 Task: Add Lucky Spoon Bakery Gluten Free Very Vanilla Cupcakes to the cart.
Action: Mouse moved to (27, 89)
Screenshot: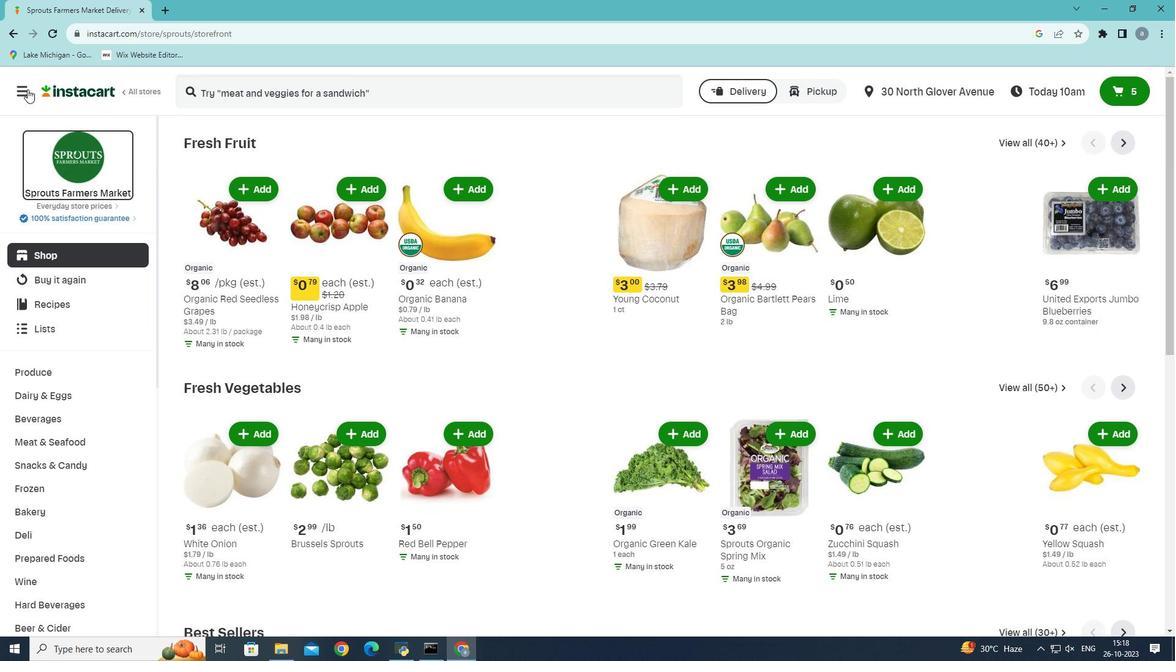 
Action: Mouse pressed left at (27, 89)
Screenshot: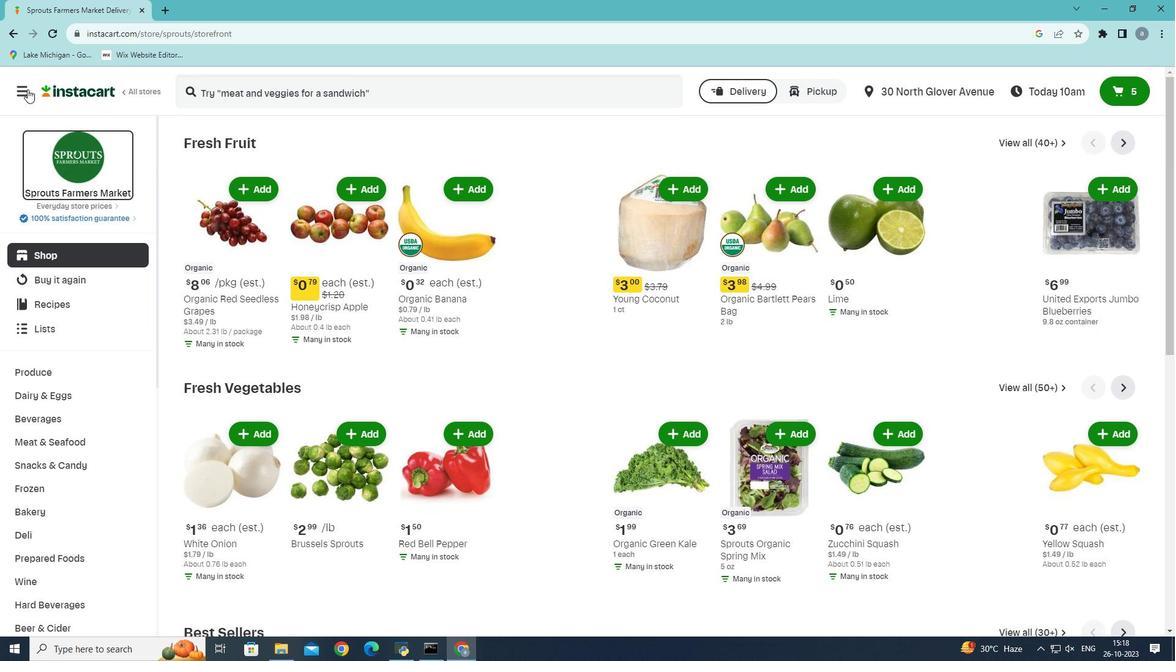 
Action: Mouse moved to (85, 352)
Screenshot: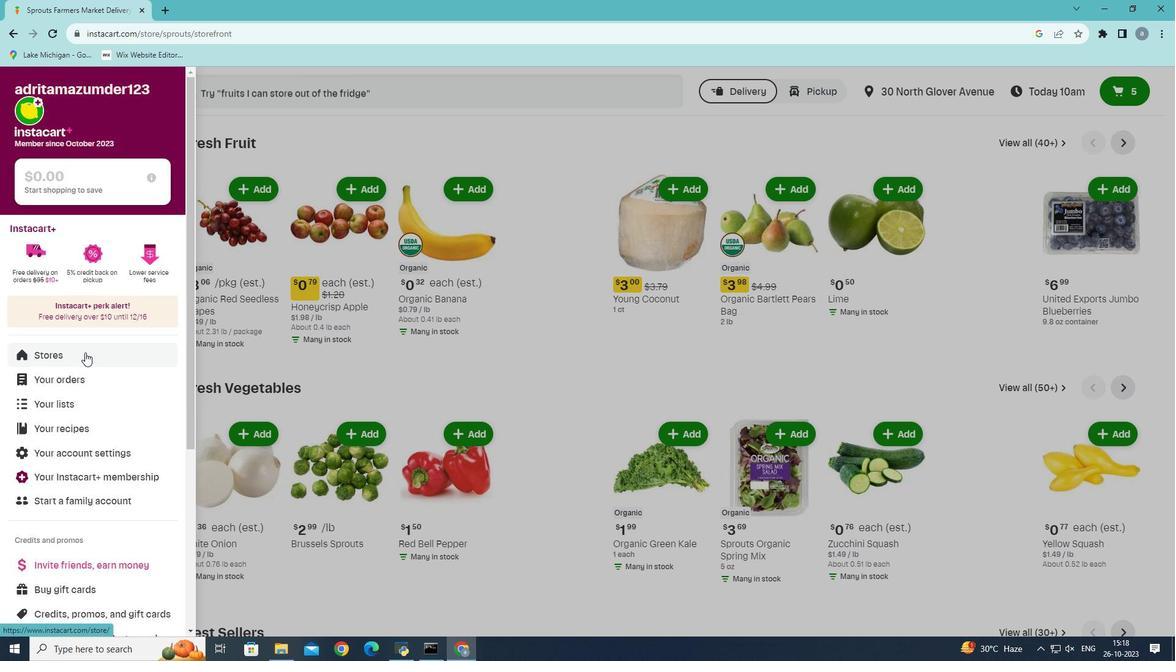 
Action: Mouse pressed left at (85, 352)
Screenshot: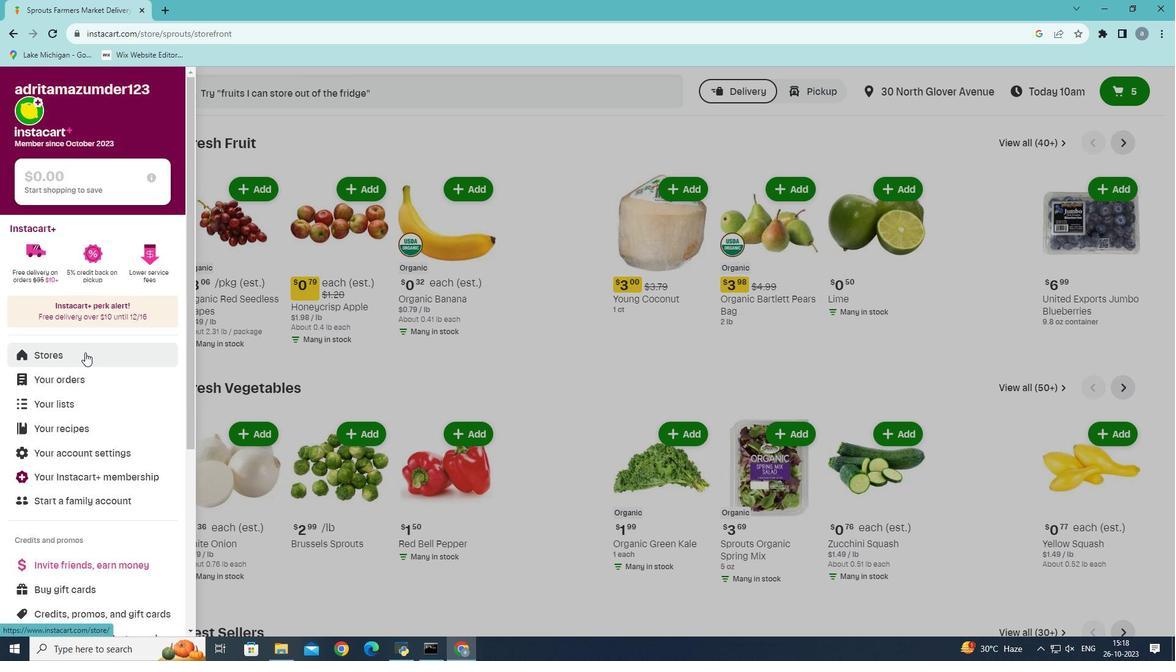 
Action: Mouse moved to (285, 146)
Screenshot: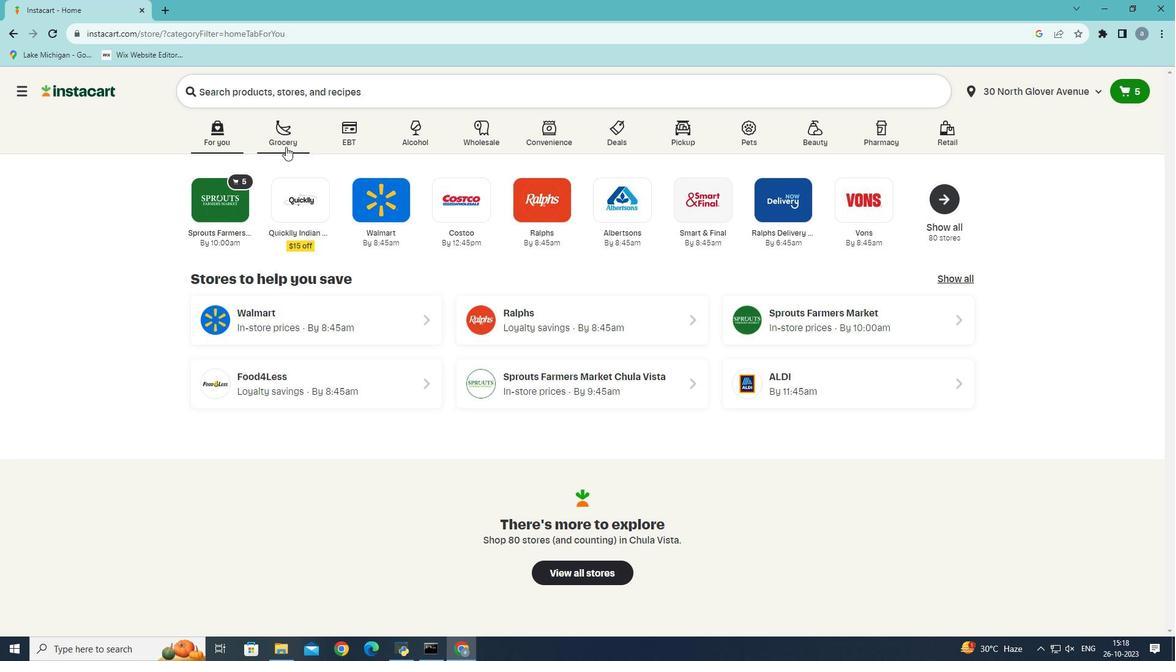 
Action: Mouse pressed left at (285, 146)
Screenshot: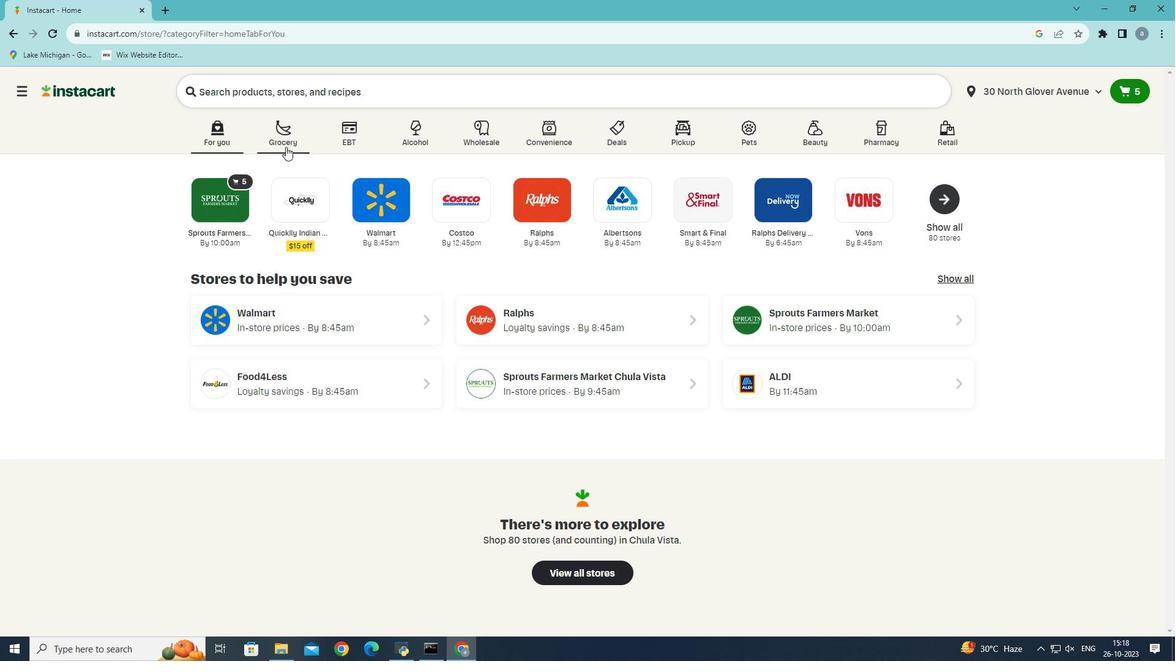 
Action: Mouse moved to (269, 339)
Screenshot: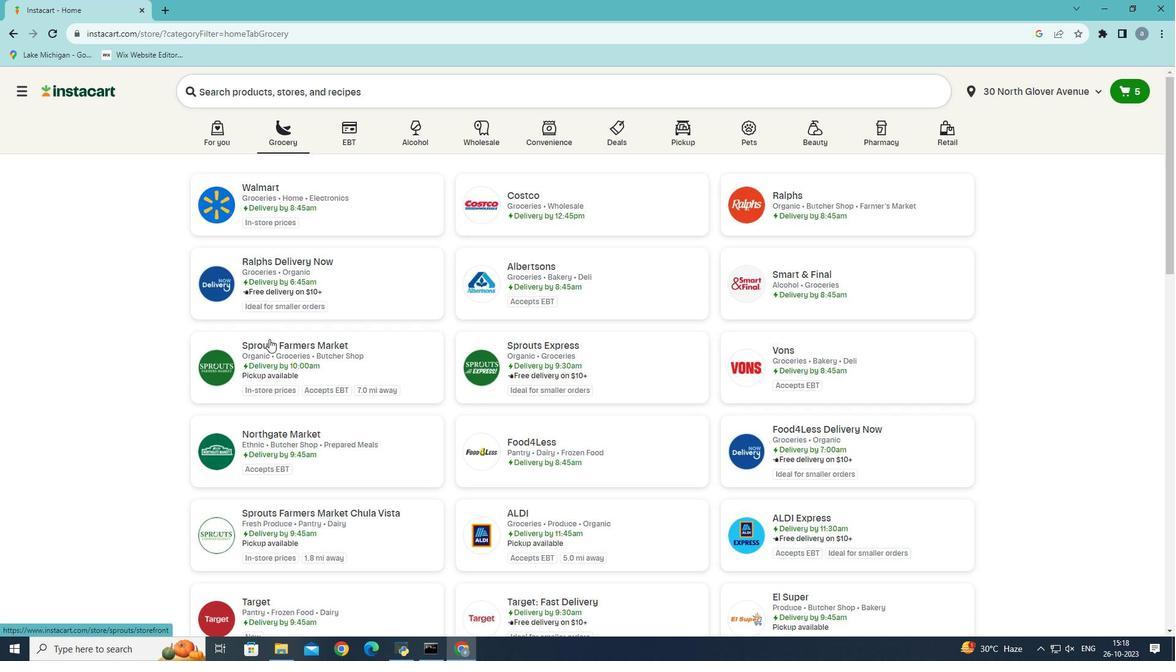 
Action: Mouse pressed left at (269, 339)
Screenshot: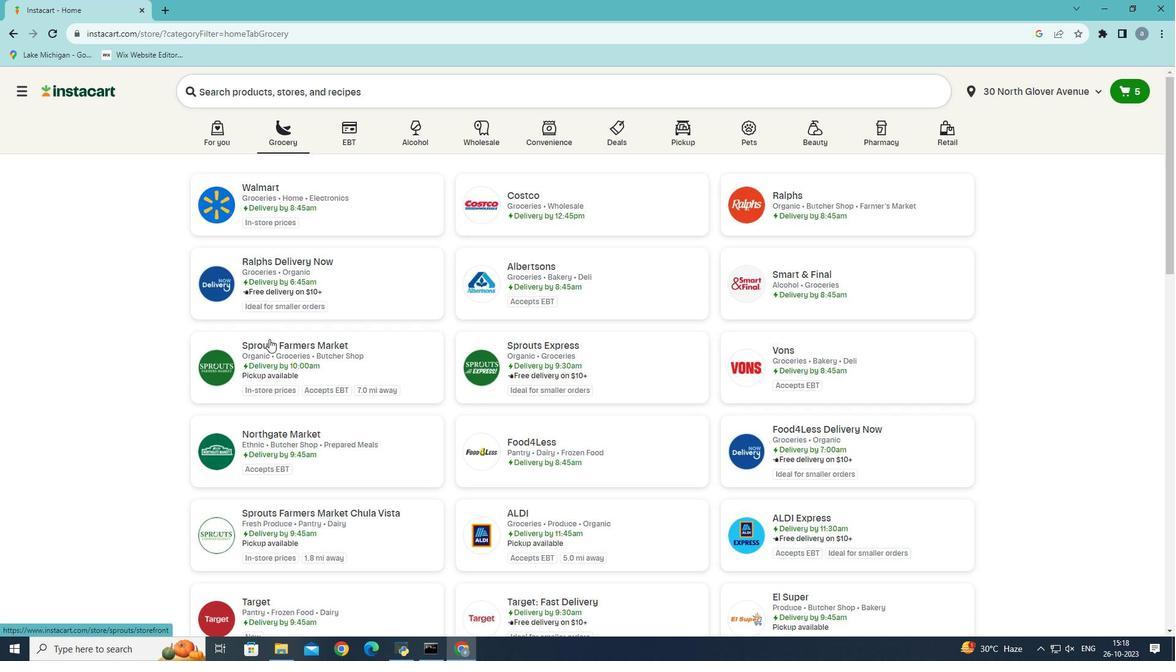 
Action: Mouse moved to (56, 517)
Screenshot: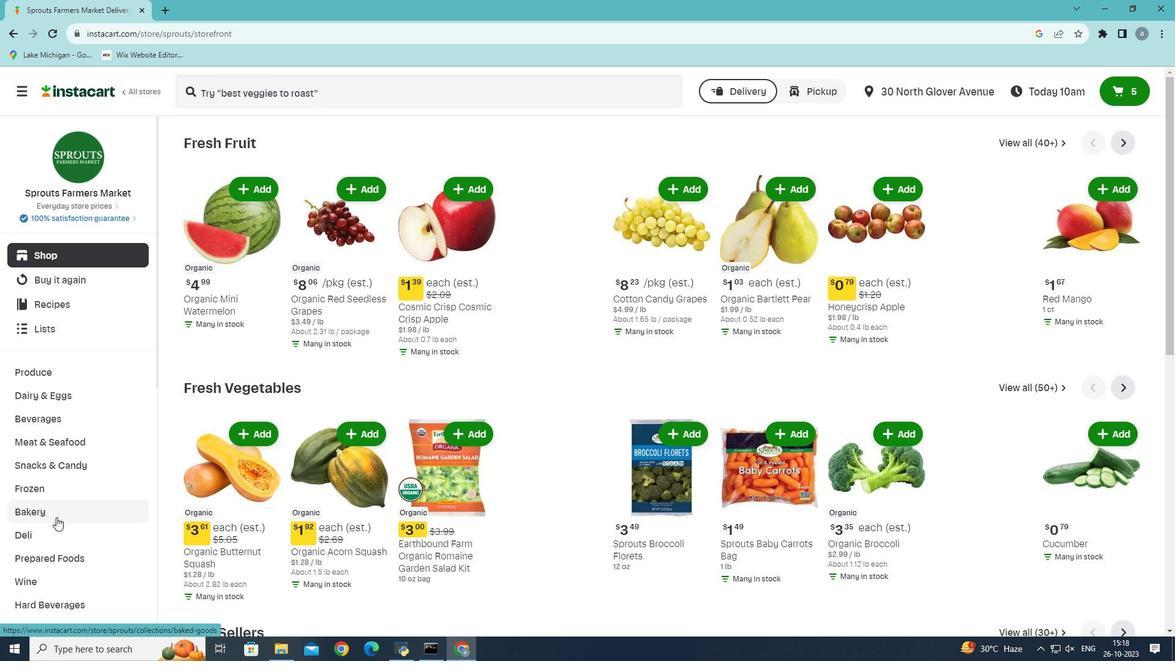 
Action: Mouse pressed left at (56, 517)
Screenshot: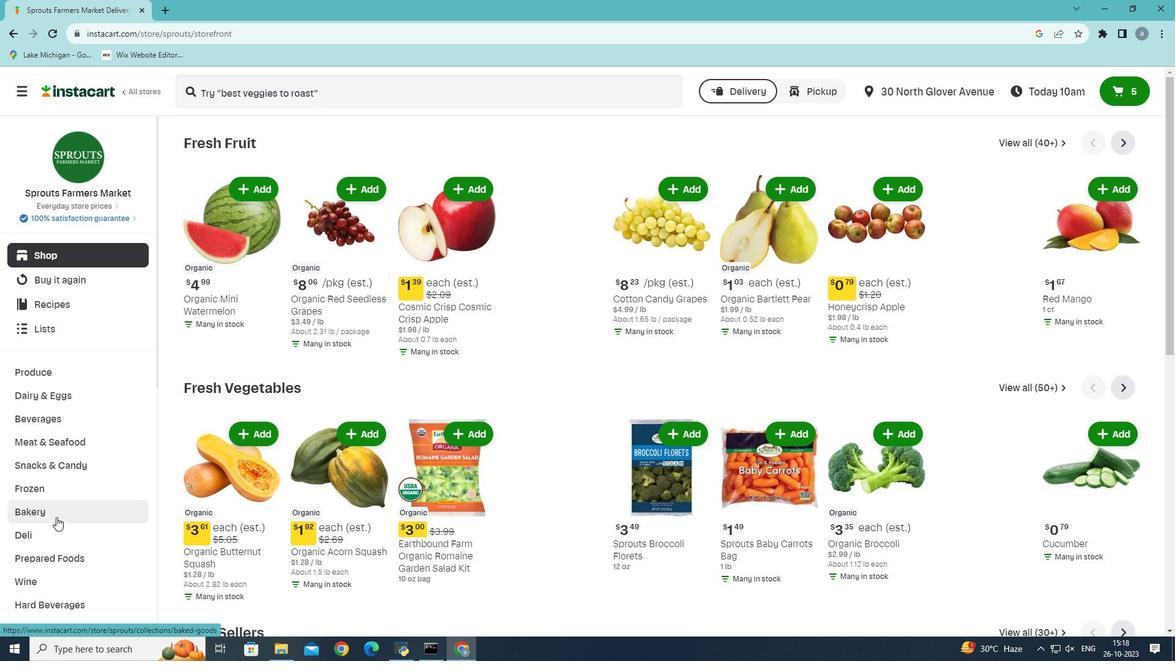 
Action: Mouse moved to (818, 176)
Screenshot: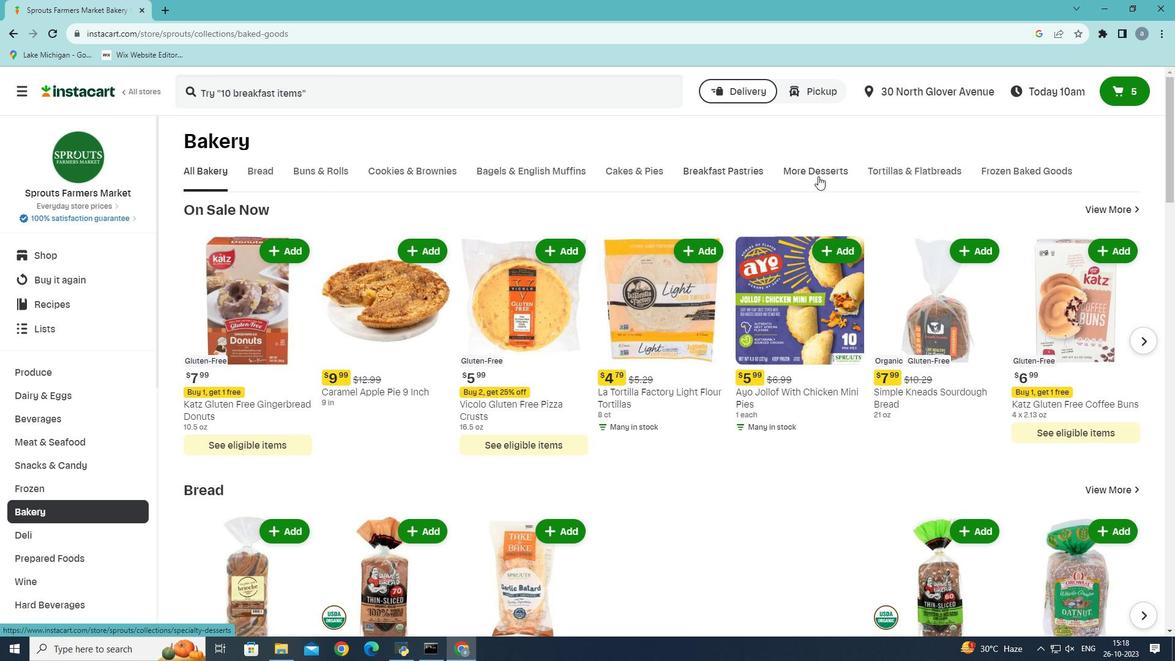 
Action: Mouse pressed left at (818, 176)
Screenshot: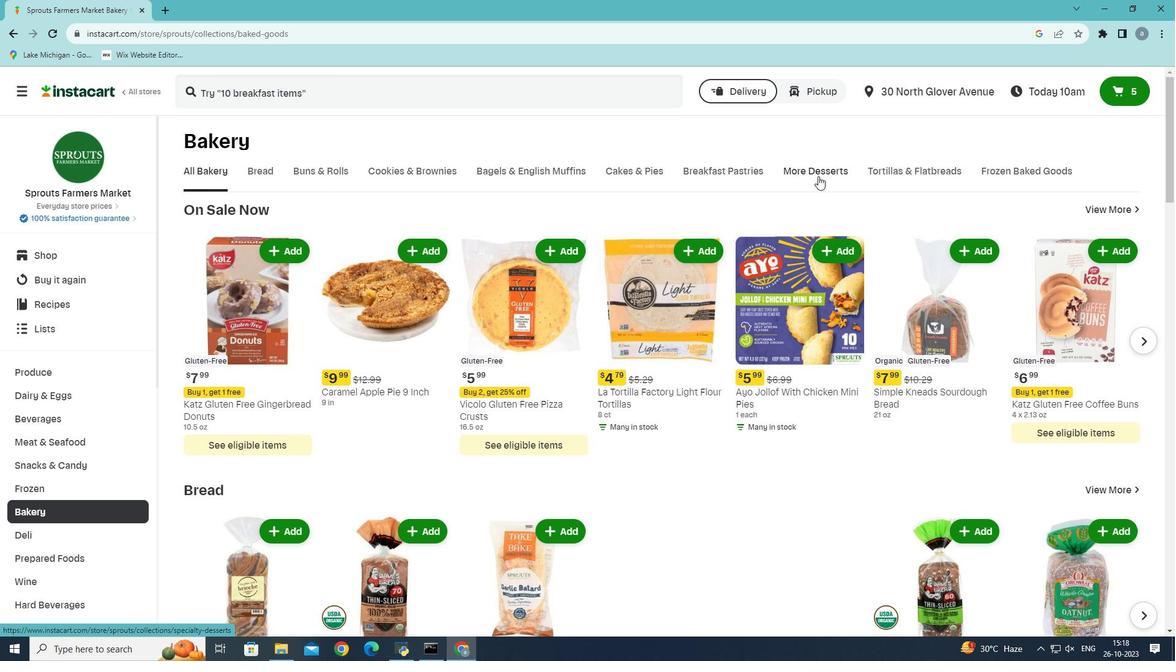 
Action: Mouse moved to (296, 228)
Screenshot: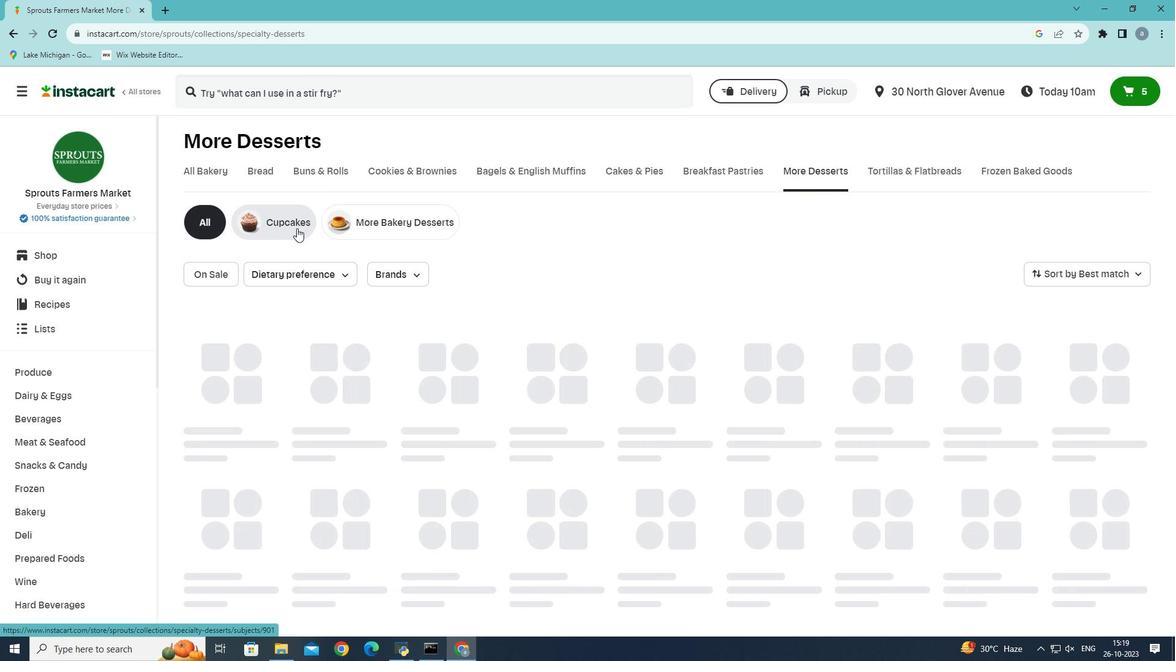 
Action: Mouse pressed left at (296, 228)
Screenshot: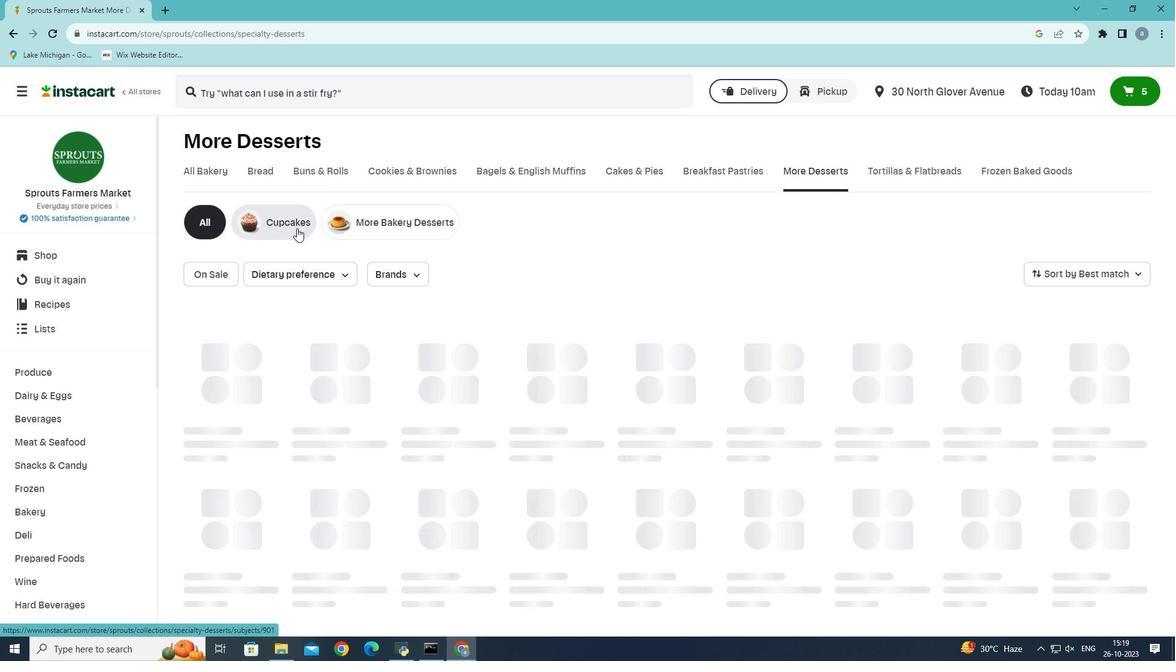 
Action: Mouse moved to (562, 340)
Screenshot: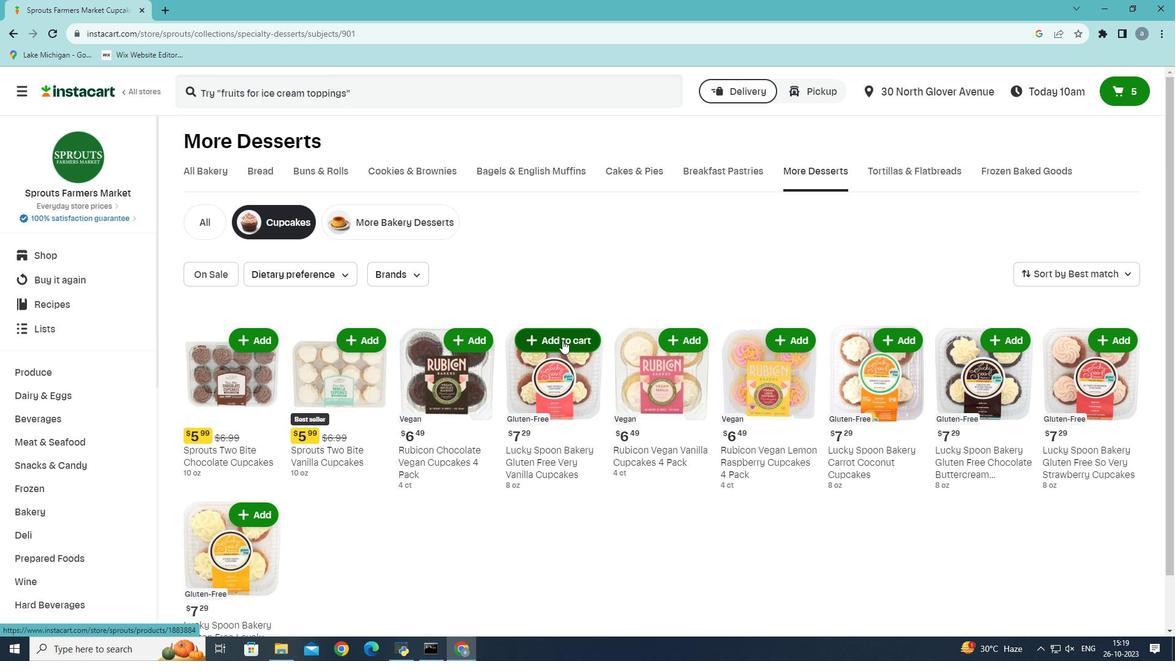 
Action: Mouse pressed left at (562, 340)
Screenshot: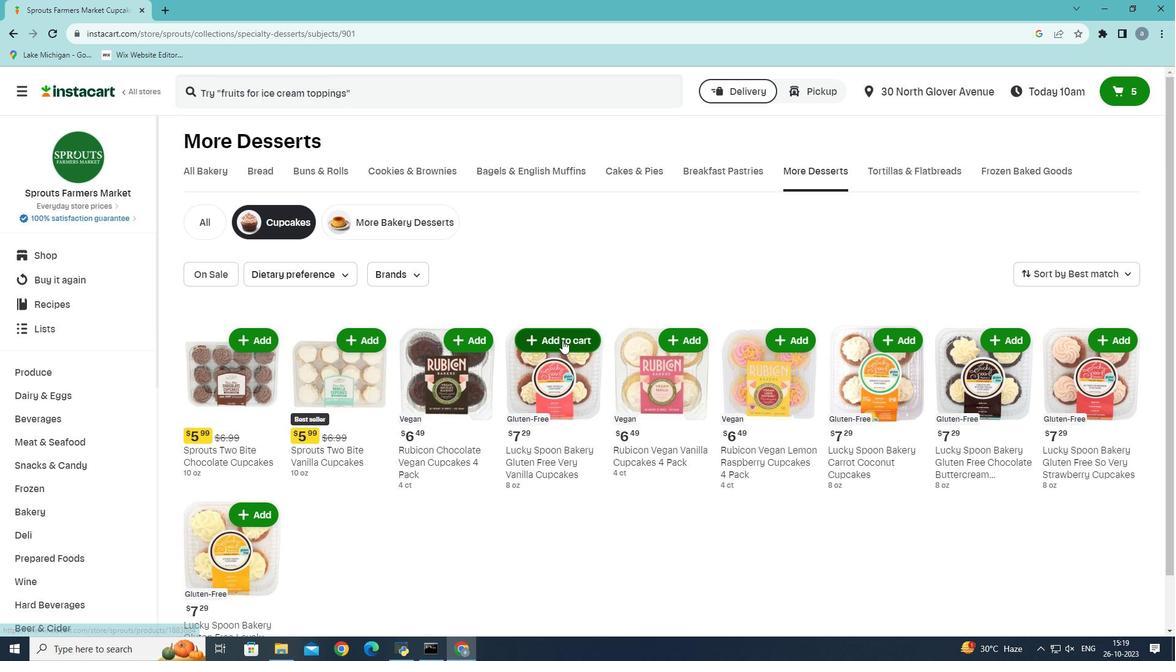 
Action: Mouse moved to (550, 341)
Screenshot: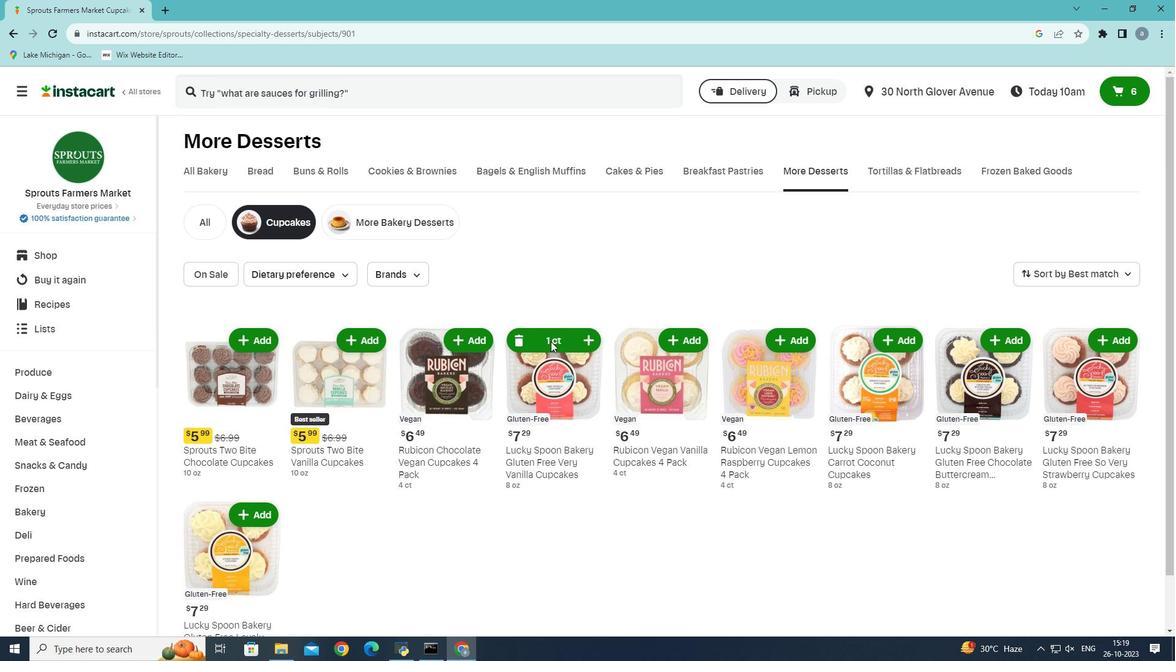 
